 Task: Select service advertising.
Action: Mouse moved to (489, 154)
Screenshot: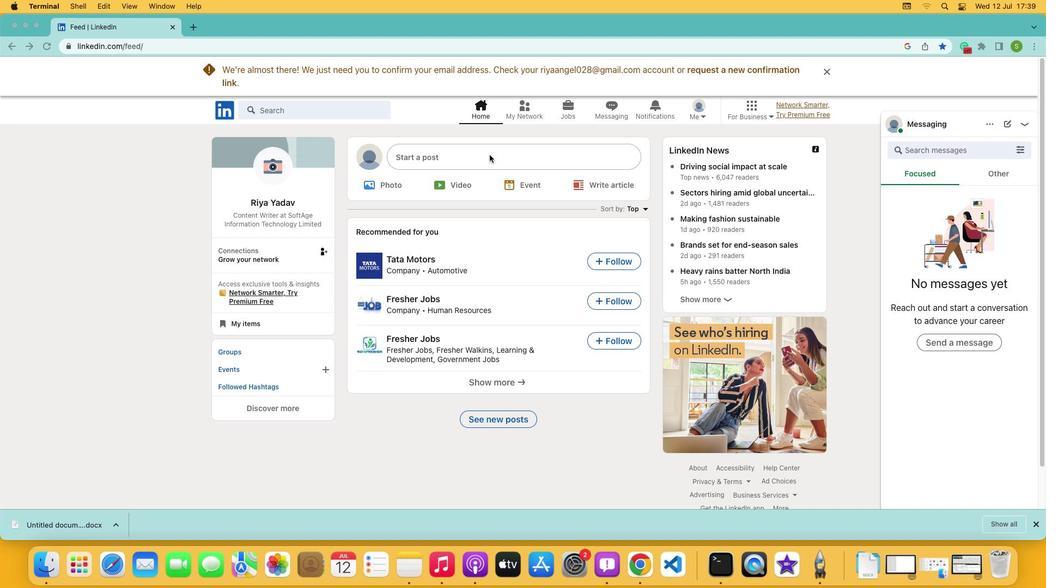 
Action: Mouse pressed left at (489, 154)
Screenshot: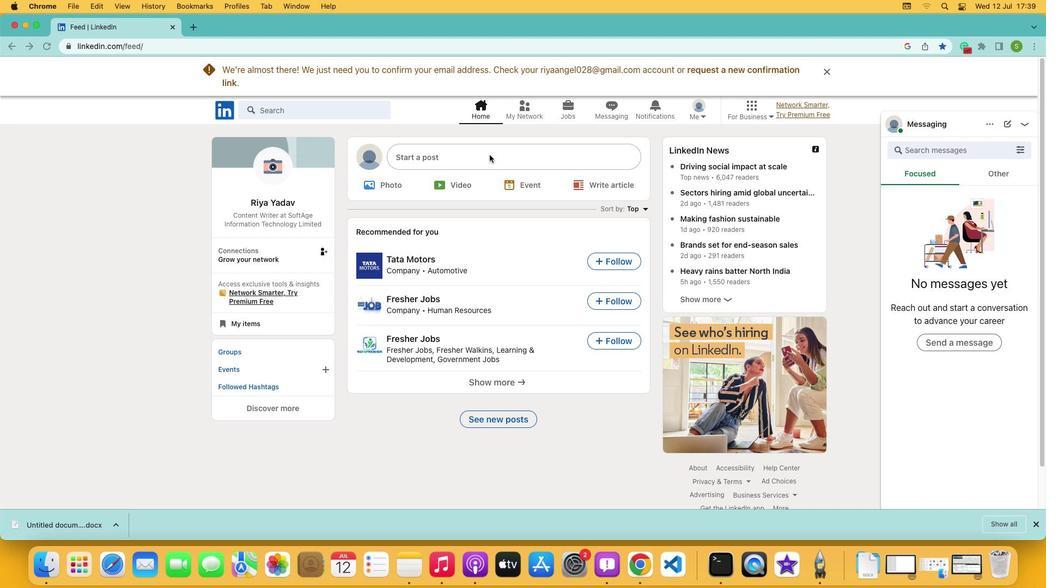 
Action: Mouse pressed left at (489, 154)
Screenshot: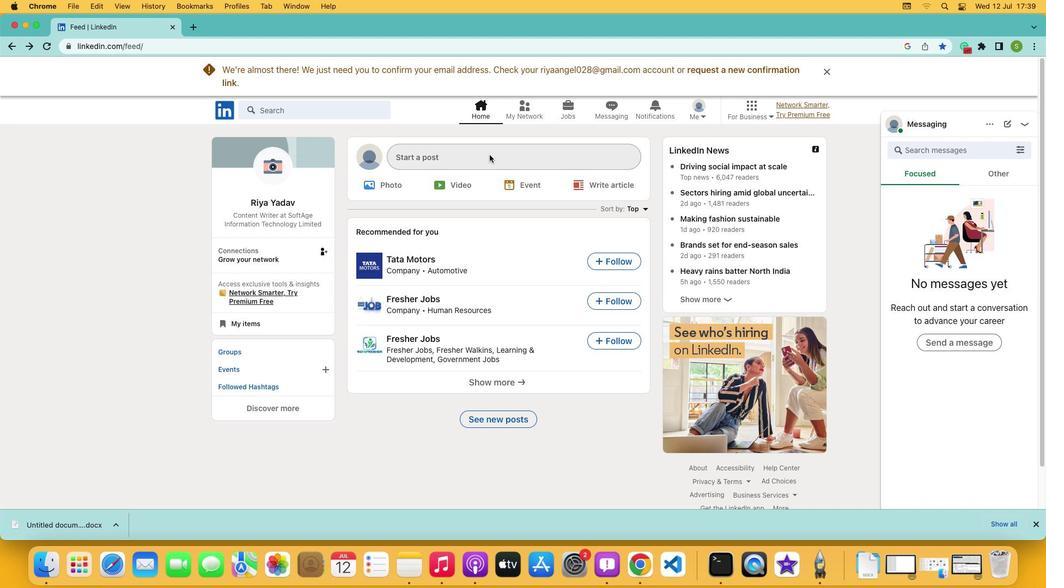 
Action: Mouse moved to (465, 321)
Screenshot: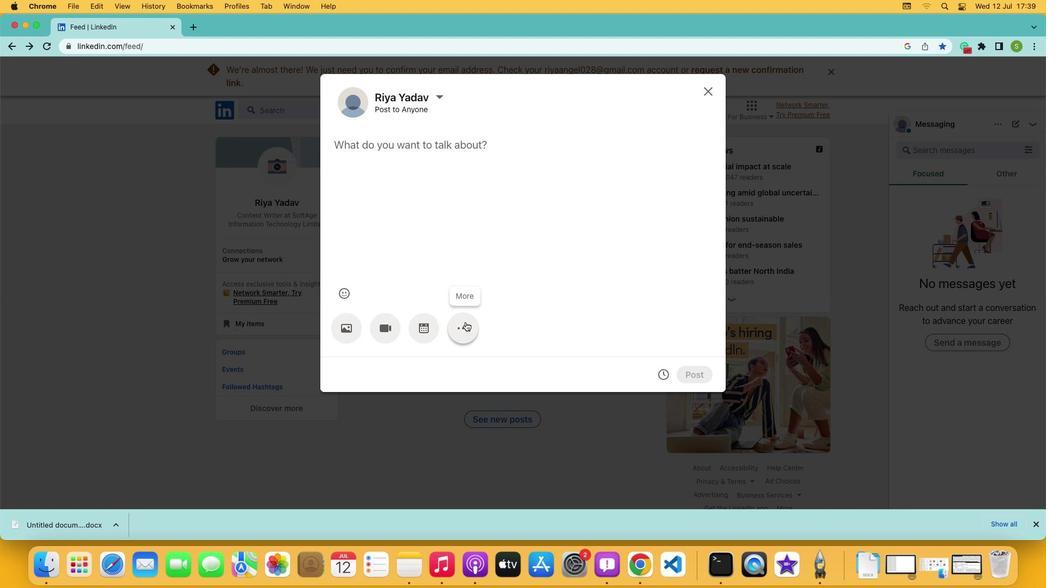 
Action: Mouse pressed left at (465, 321)
Screenshot: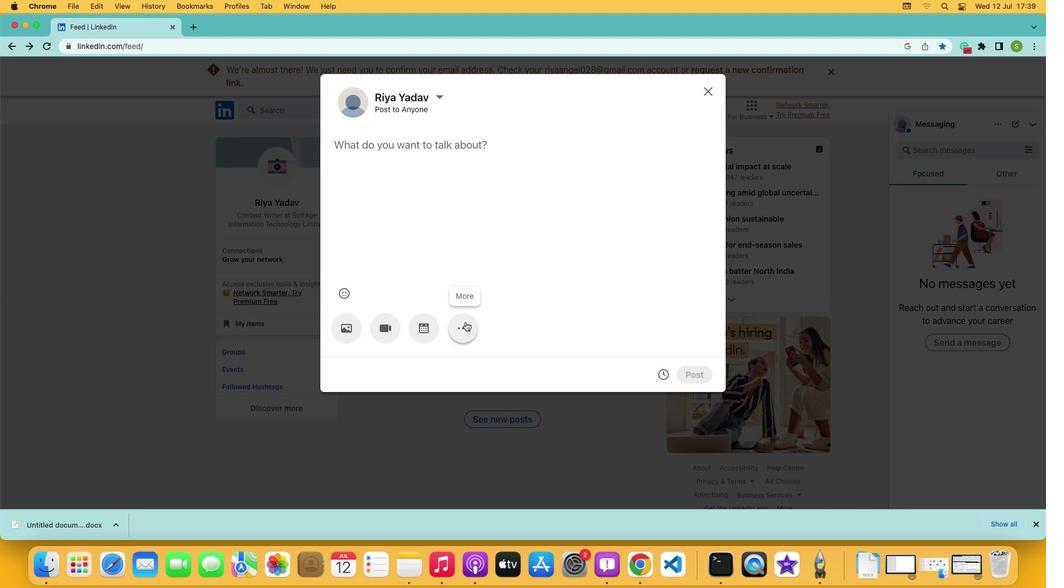 
Action: Mouse moved to (614, 327)
Screenshot: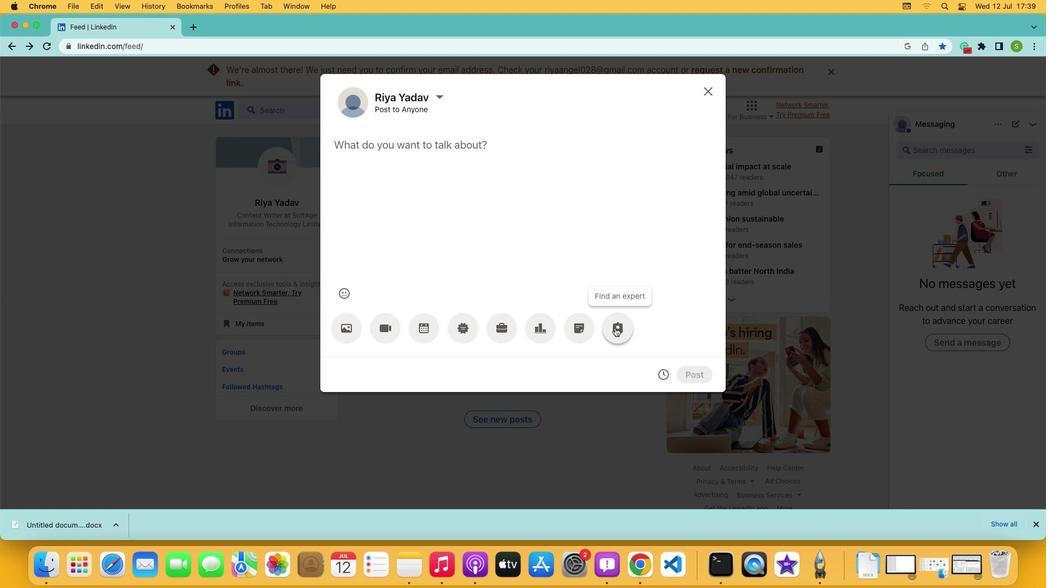 
Action: Mouse pressed left at (614, 327)
Screenshot: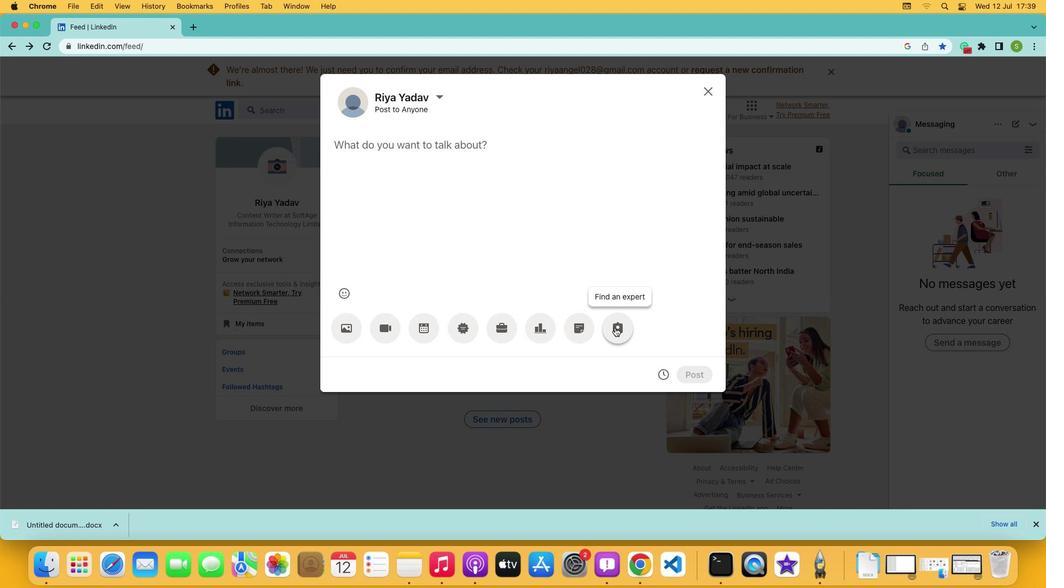 
Action: Mouse moved to (509, 159)
Screenshot: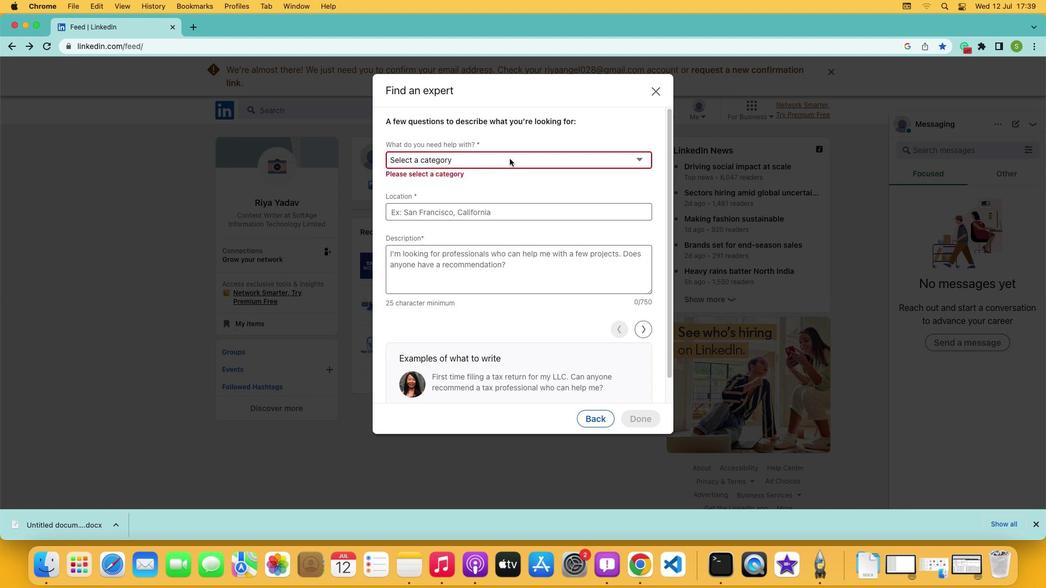 
Action: Mouse pressed left at (509, 159)
Screenshot: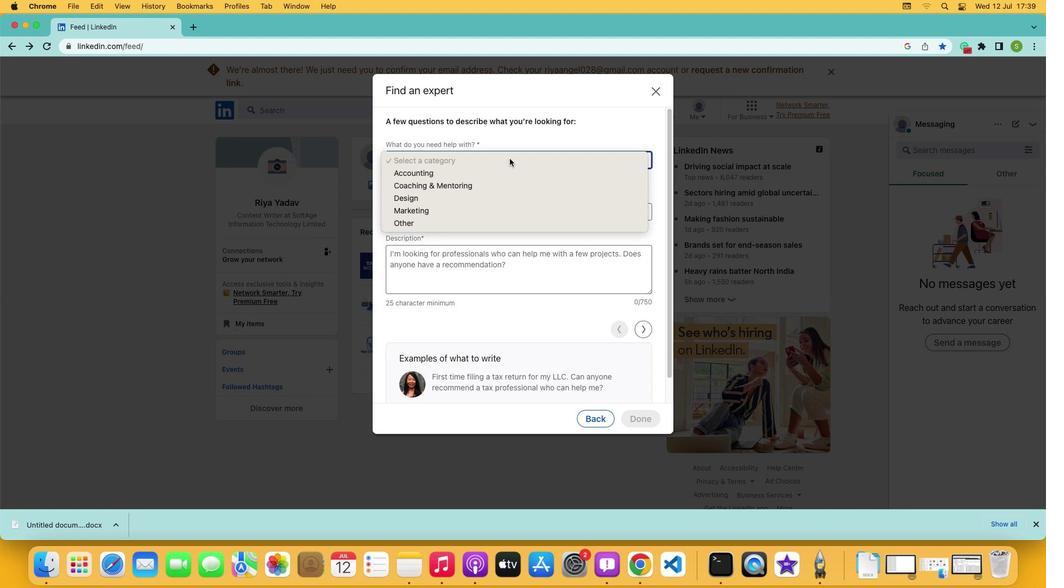 
Action: Mouse moved to (471, 210)
Screenshot: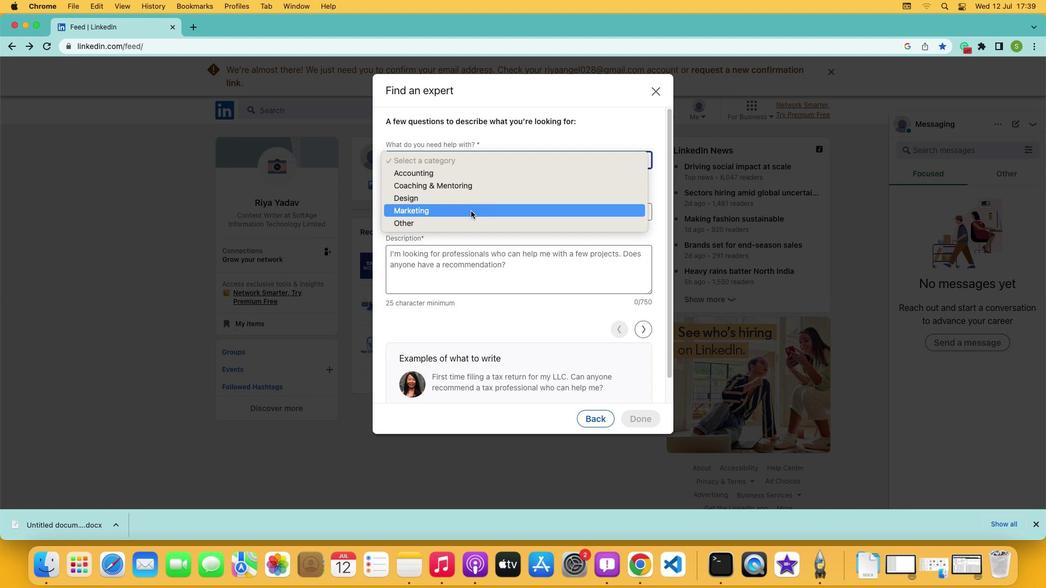 
Action: Mouse pressed left at (471, 210)
Screenshot: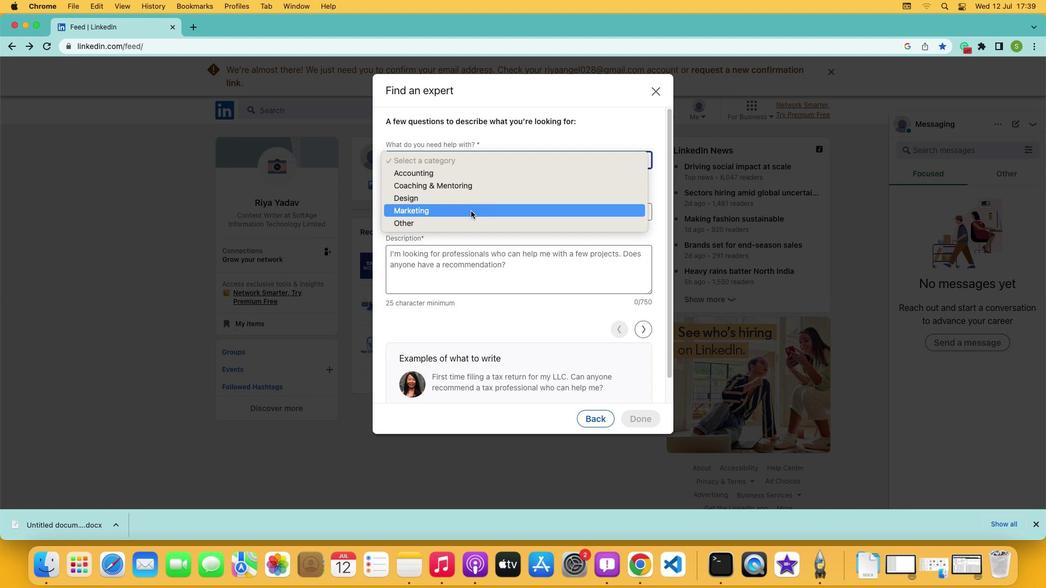 
Action: Mouse moved to (455, 205)
Screenshot: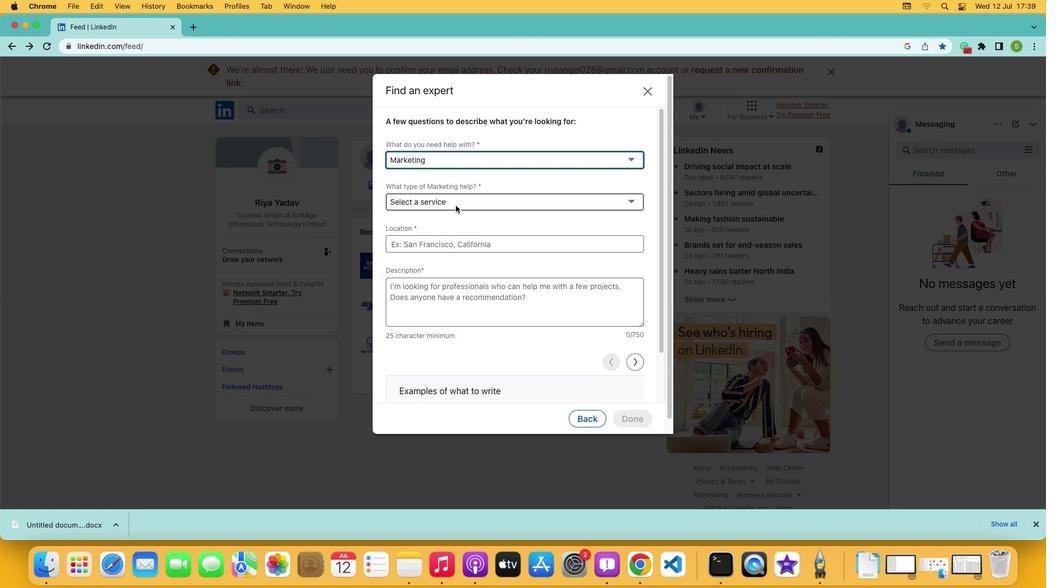 
Action: Mouse pressed left at (455, 205)
Screenshot: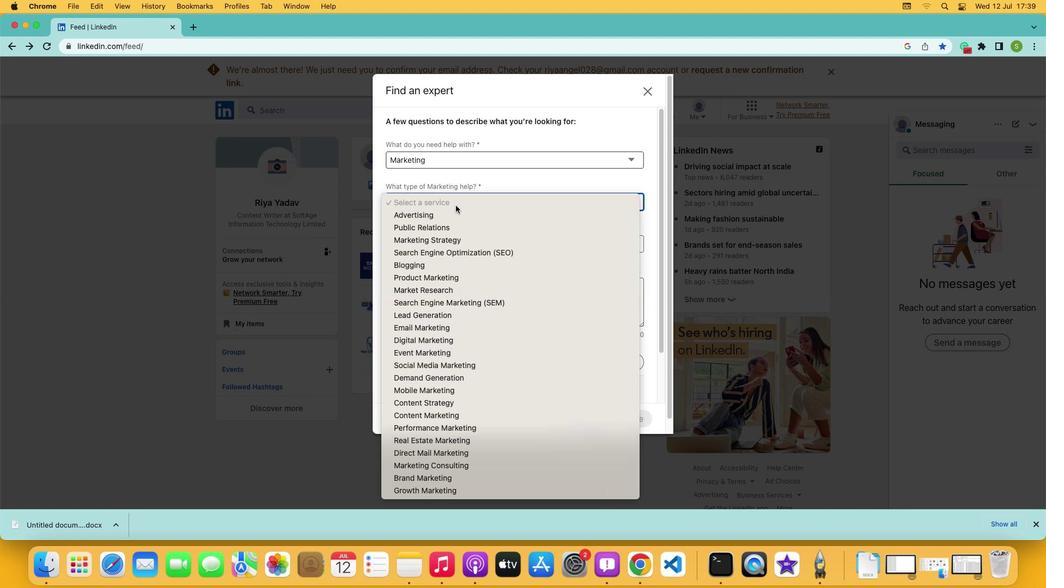 
Action: Mouse moved to (455, 211)
Screenshot: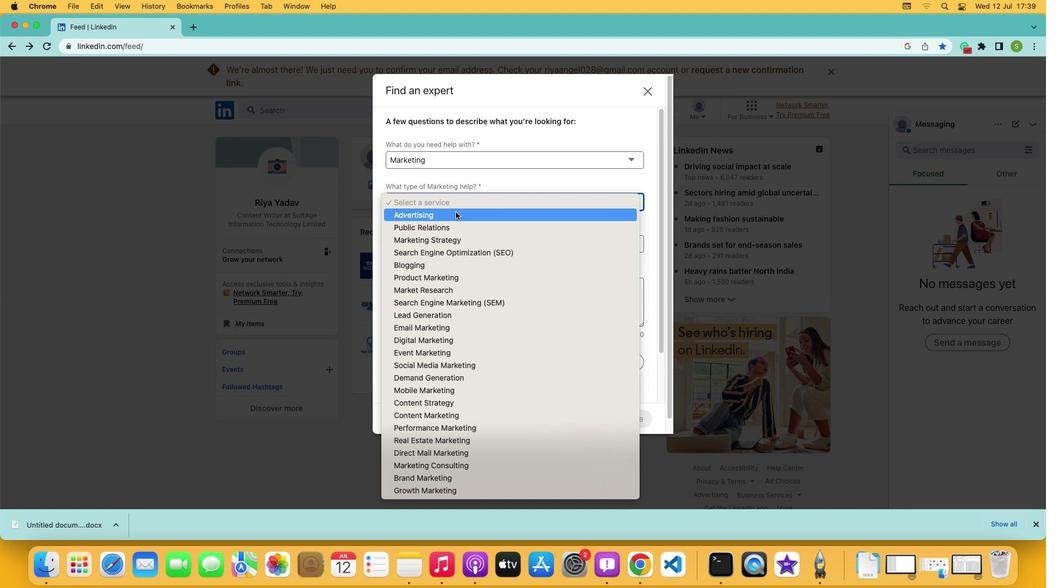 
Action: Mouse pressed left at (455, 211)
Screenshot: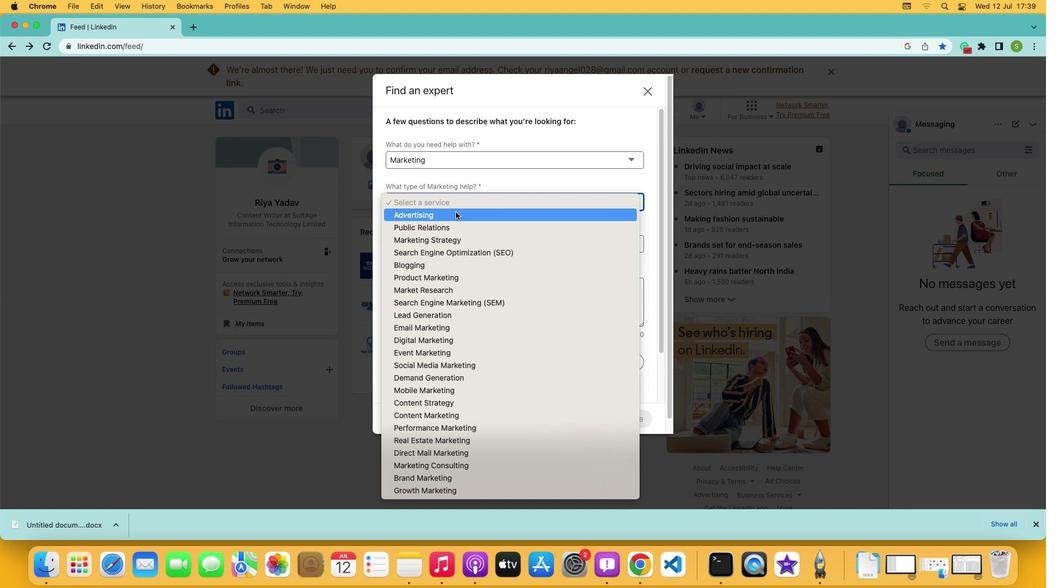 
Action: Mouse moved to (457, 213)
Screenshot: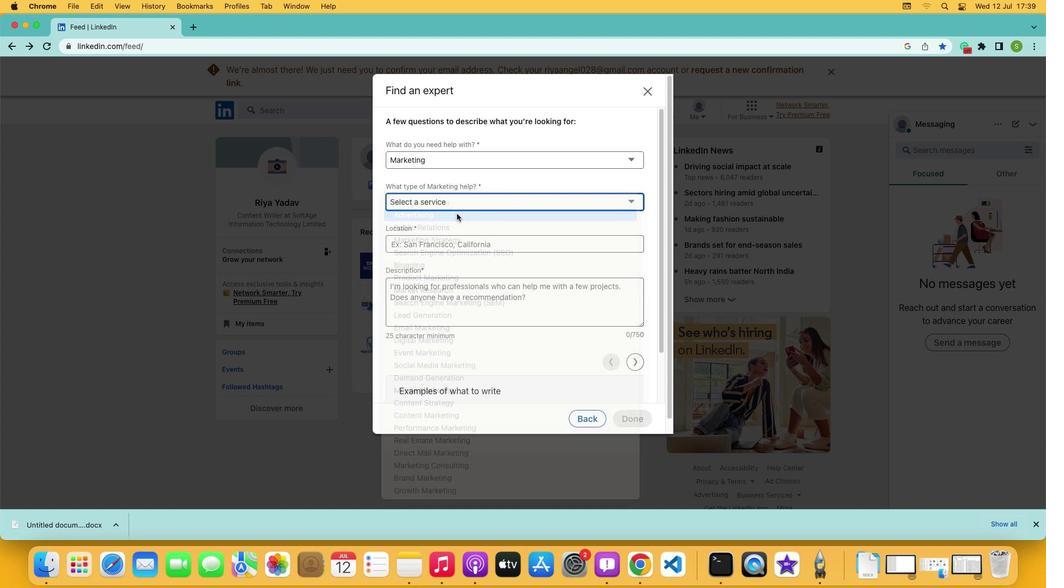 
